 Task: Compose an email using the 'Lunch?' template and send it to a specified recipient.
Action: Mouse pressed left at (36, 54)
Screenshot: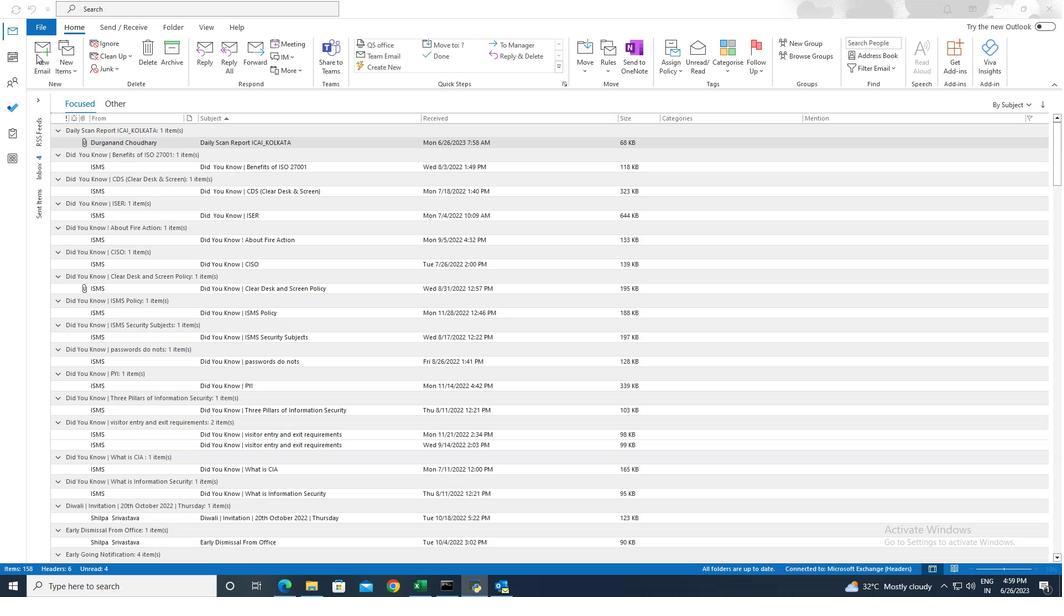 
Action: Mouse pressed left at (36, 54)
Screenshot: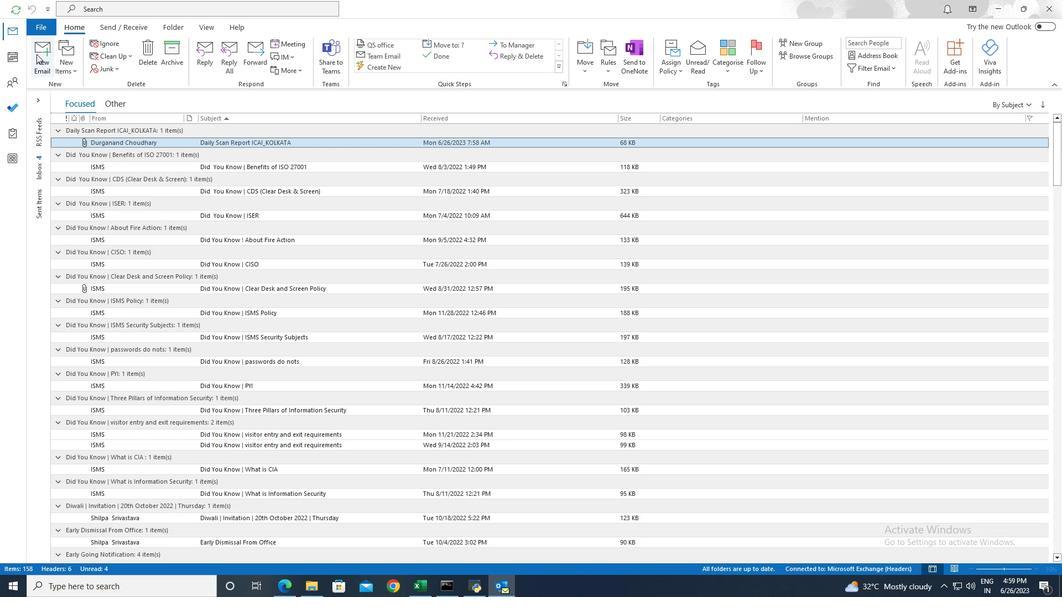 
Action: Mouse moved to (112, 153)
Screenshot: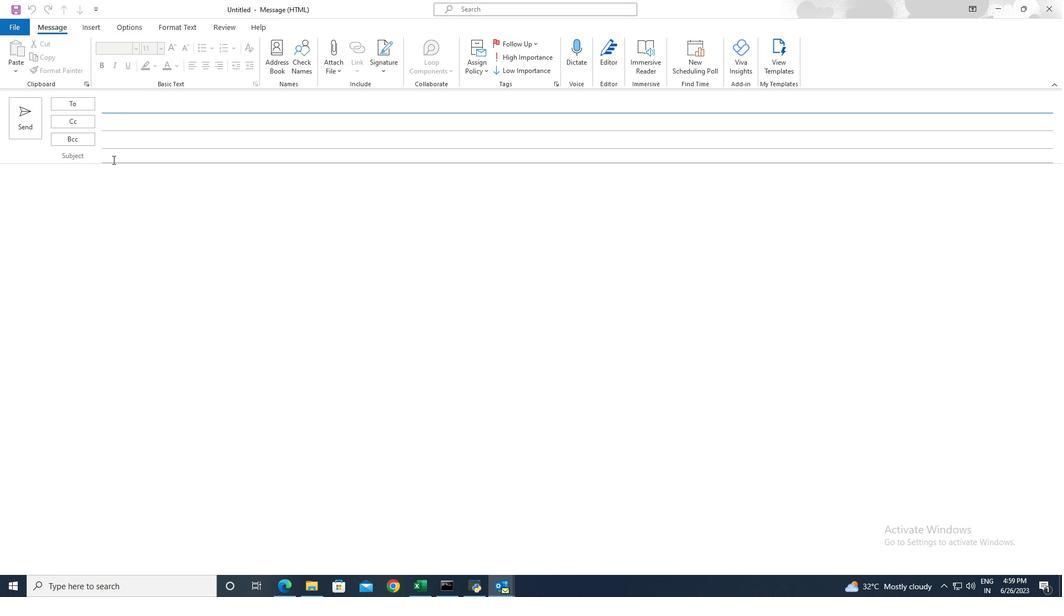 
Action: Mouse pressed left at (112, 153)
Screenshot: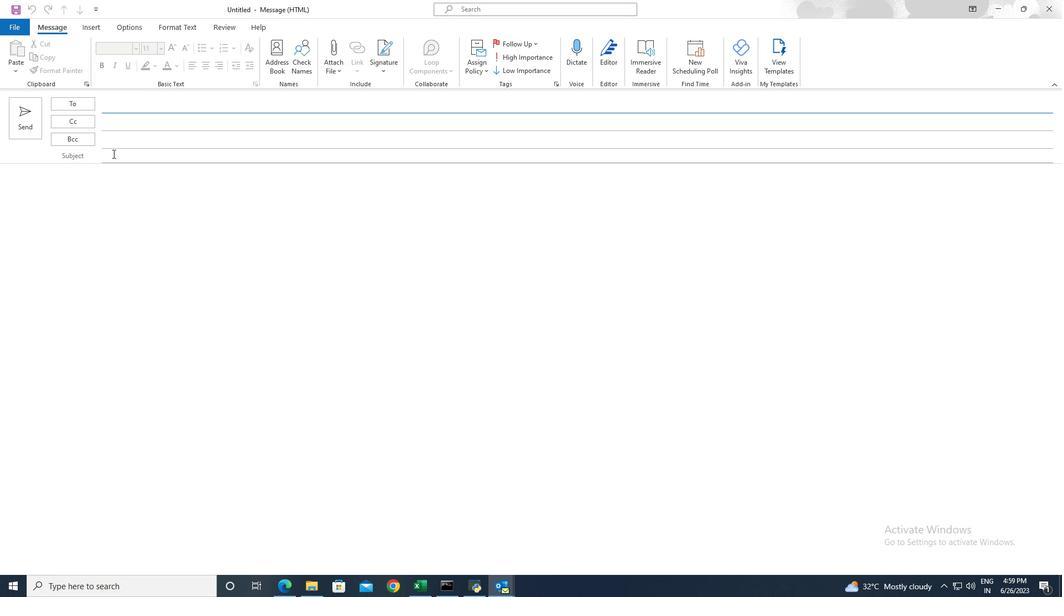 
Action: Key pressed <Key.shift>Hello
Screenshot: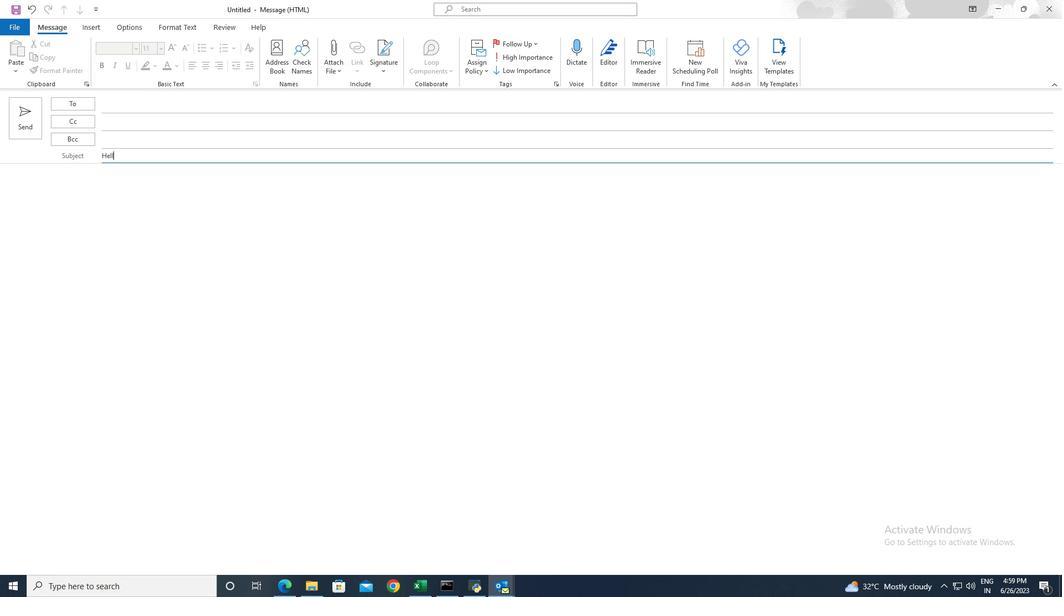 
Action: Mouse moved to (173, 179)
Screenshot: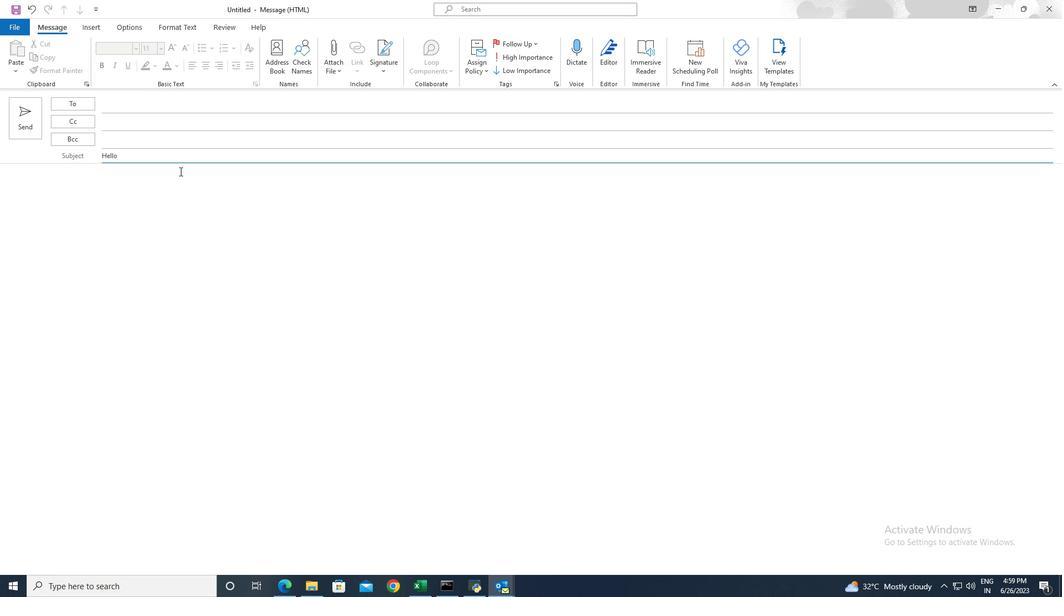 
Action: Mouse pressed left at (173, 179)
Screenshot: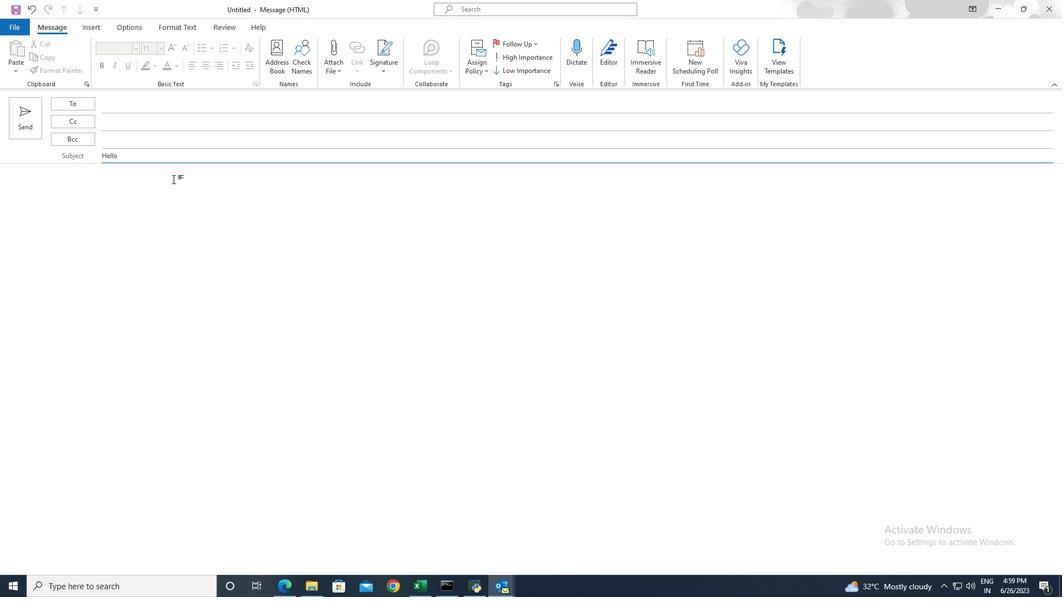 
Action: Key pressed <Key.shift>How<Key.space>are<Key.space>you<Key.space>
Screenshot: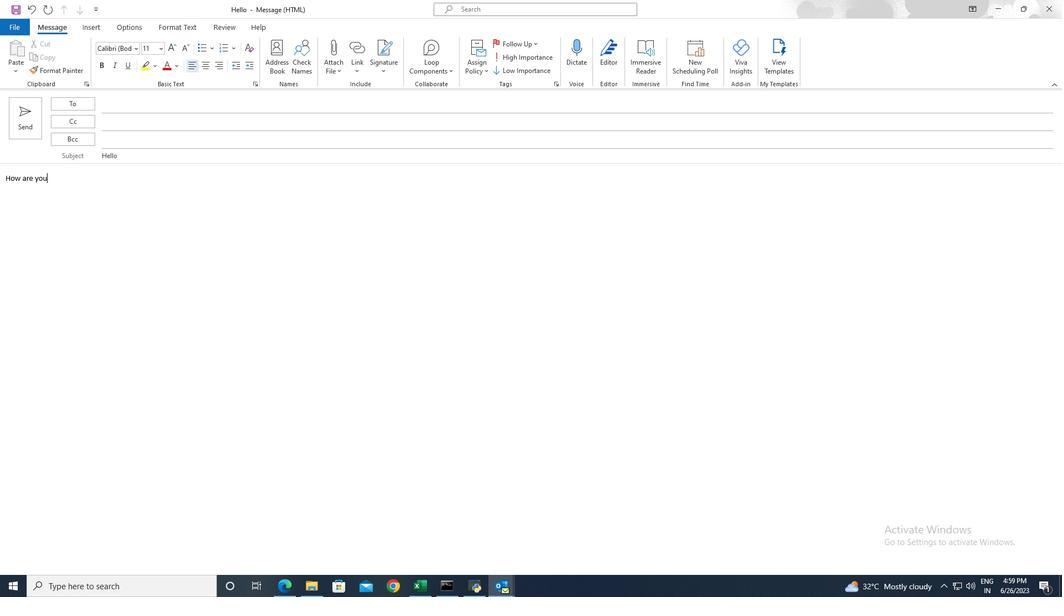 
Action: Mouse moved to (769, 56)
Screenshot: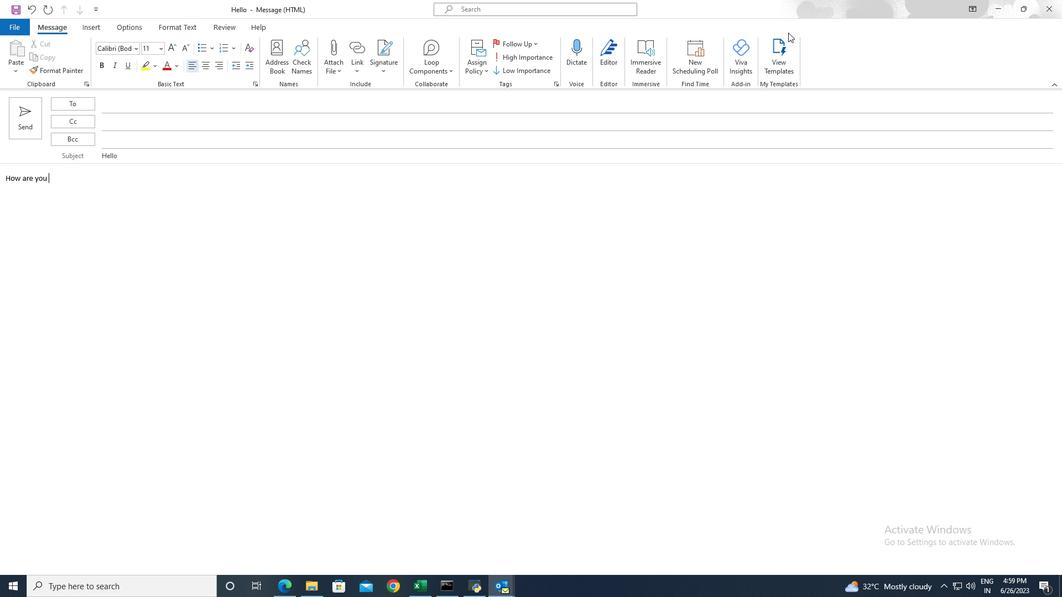 
Action: Mouse pressed left at (769, 56)
Screenshot: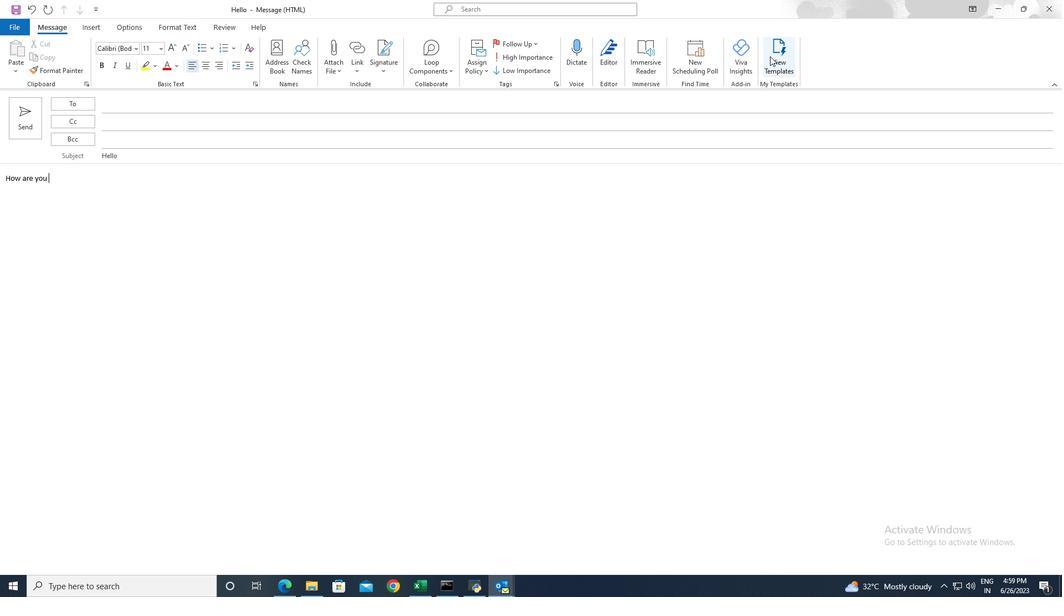 
Action: Mouse moved to (965, 188)
Screenshot: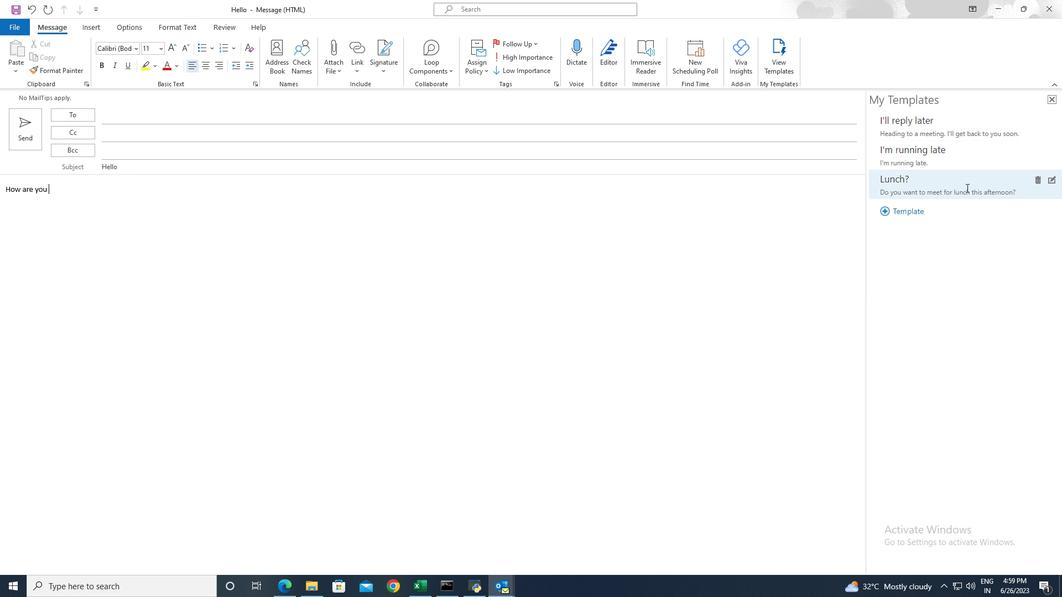 
Action: Mouse pressed left at (965, 188)
Screenshot: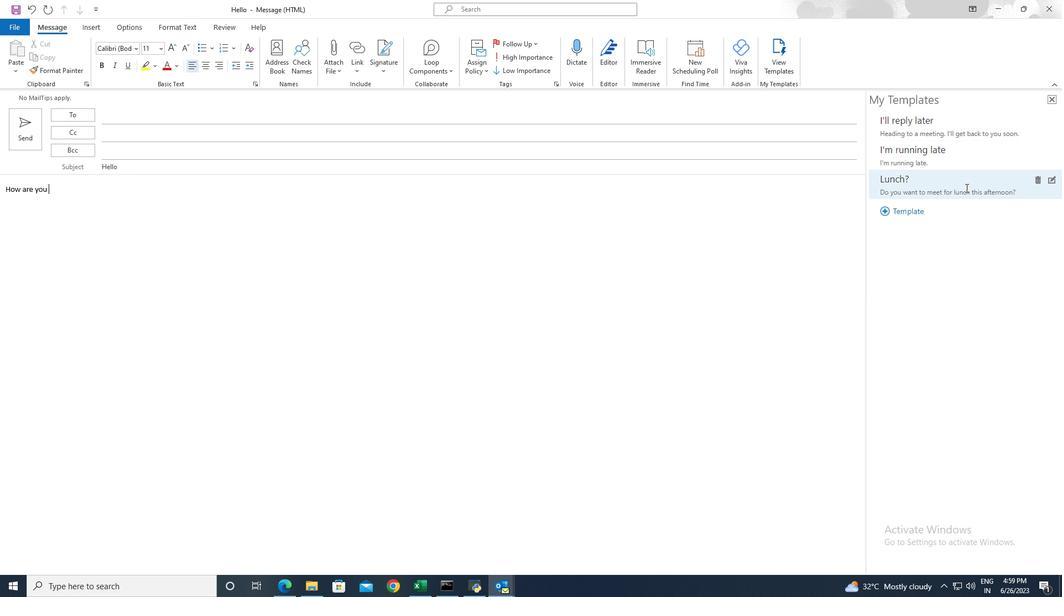 
Action: Mouse moved to (207, 25)
Screenshot: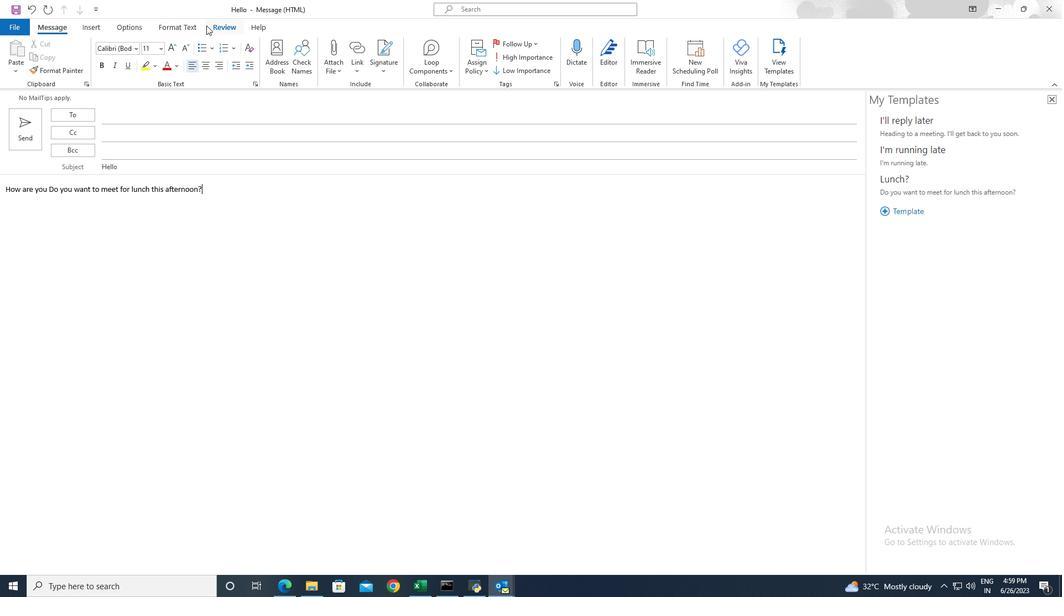 
Action: Mouse pressed left at (207, 25)
Screenshot: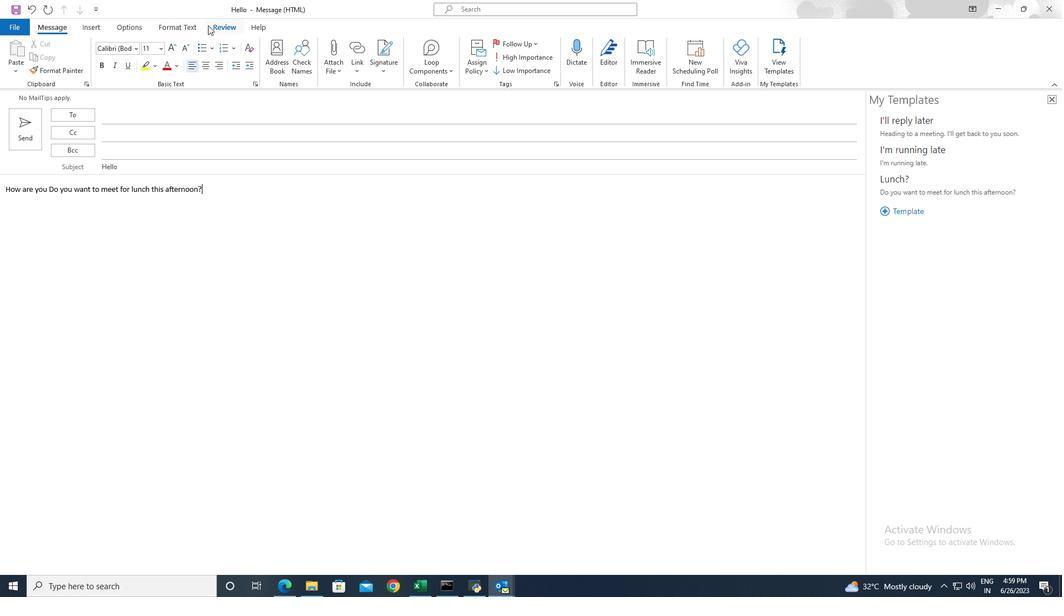 
Action: Mouse moved to (181, 65)
Screenshot: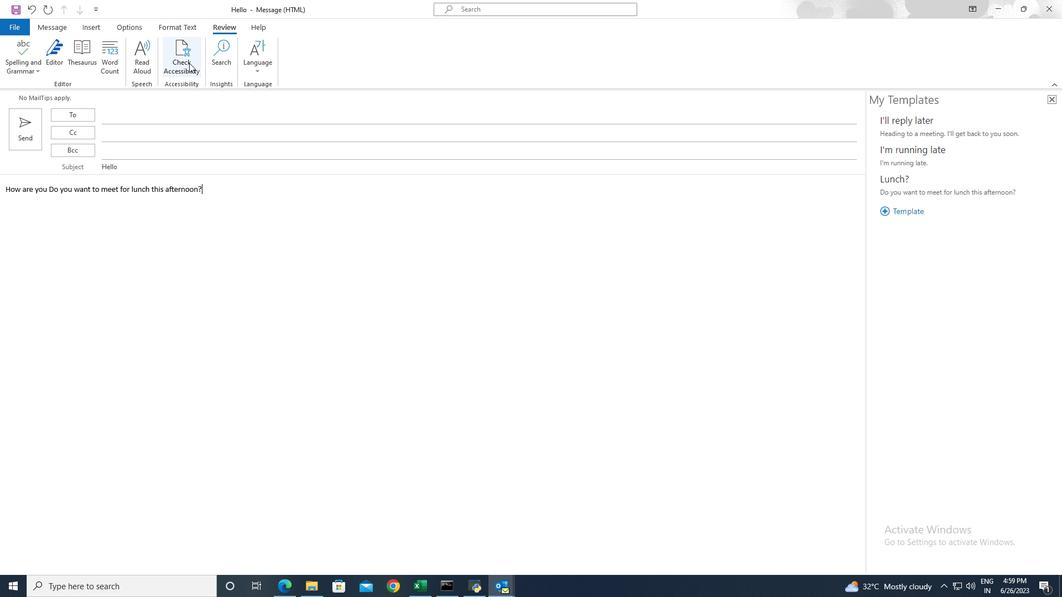 
Action: Mouse pressed left at (181, 65)
Screenshot: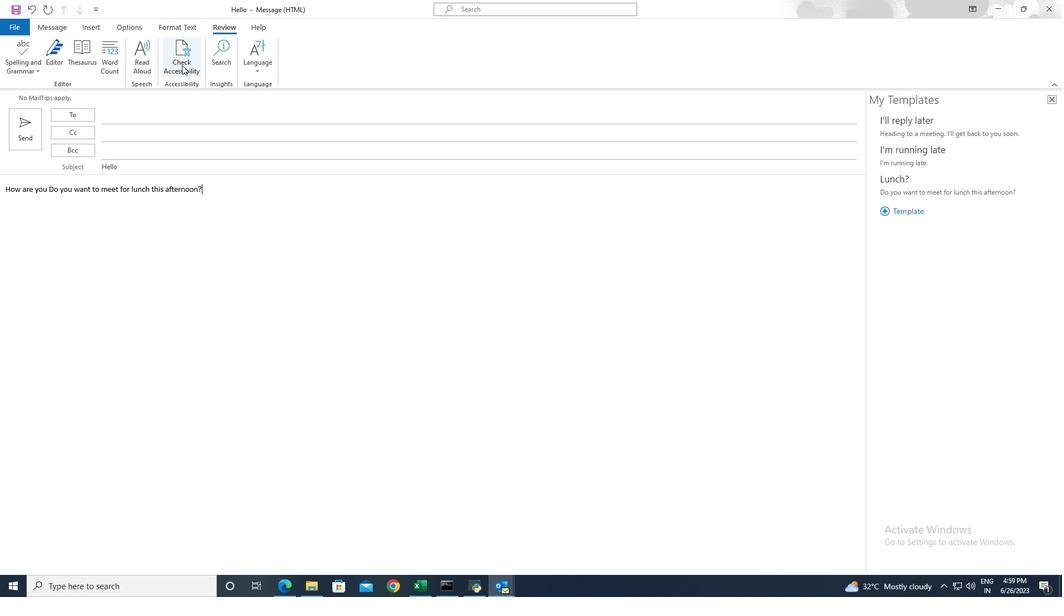 
Action: Mouse moved to (105, 110)
Screenshot: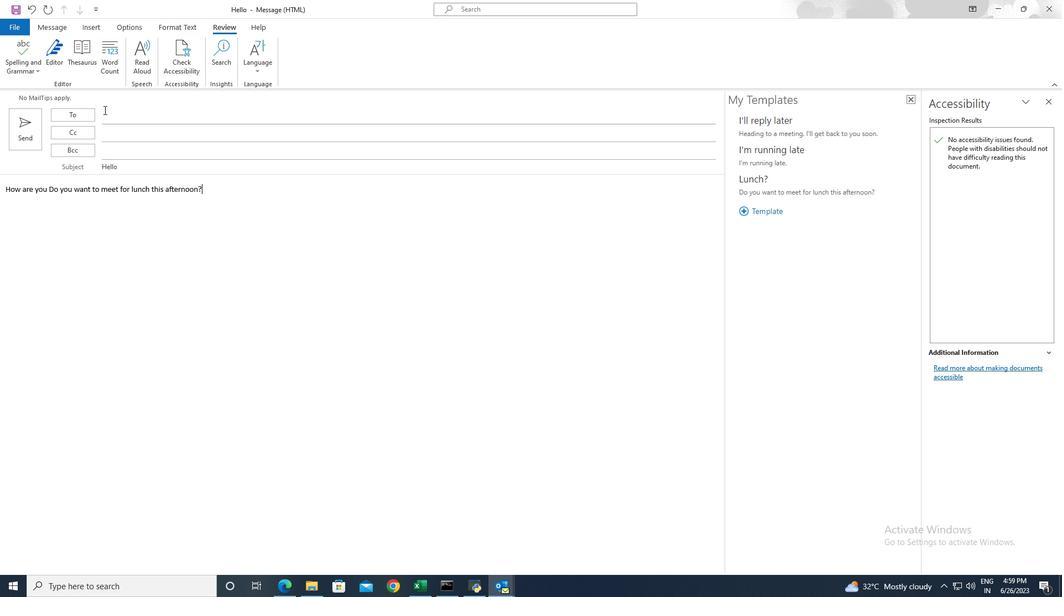 
Action: Mouse pressed left at (105, 110)
Screenshot: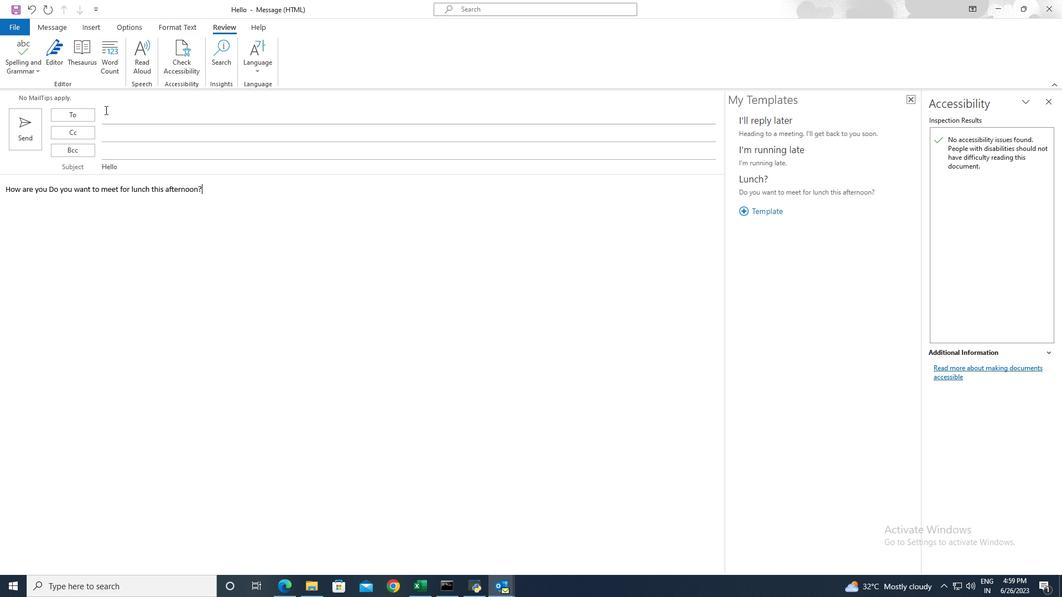 
Action: Key pressed itach
Screenshot: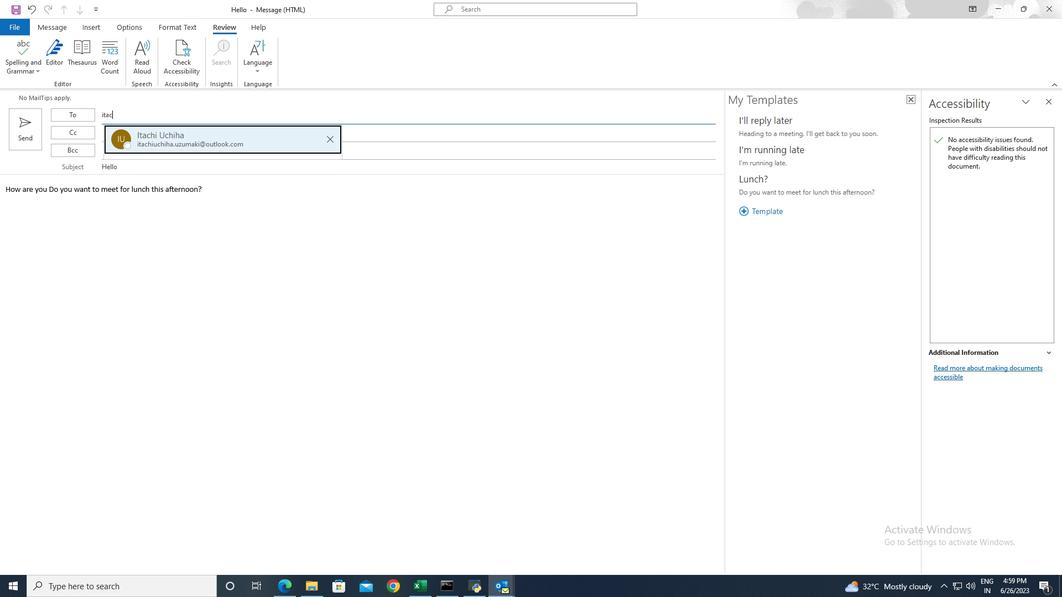 
Action: Mouse moved to (144, 138)
Screenshot: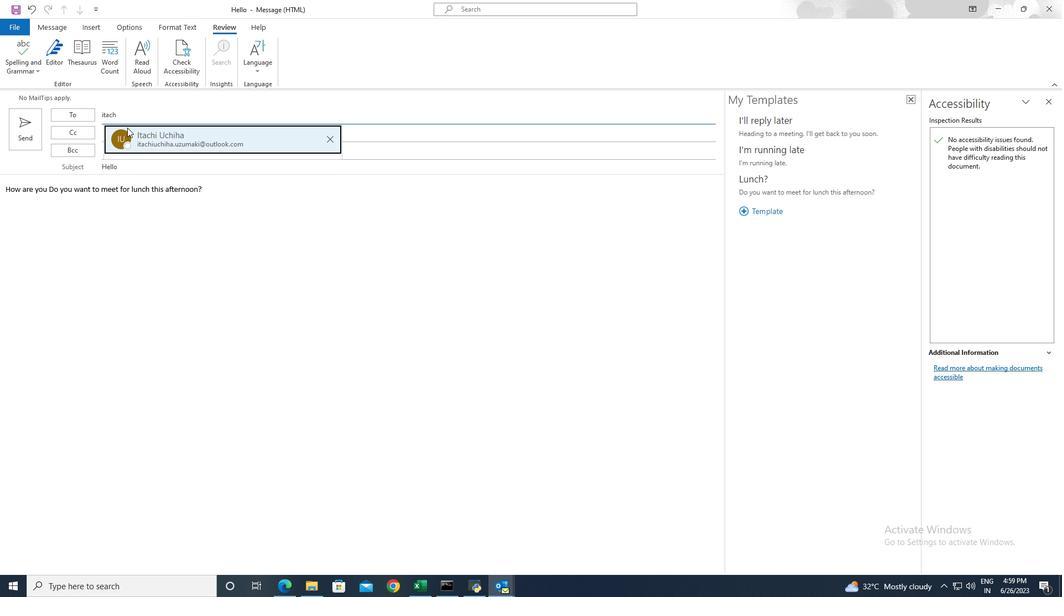 
Action: Mouse pressed left at (144, 138)
Screenshot: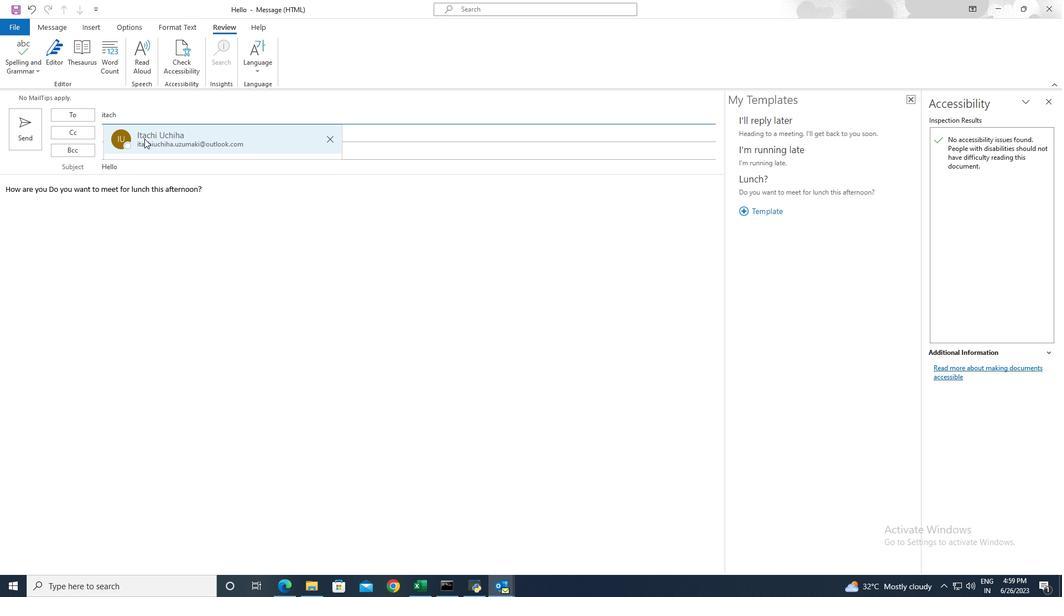 
Action: Mouse moved to (25, 120)
Screenshot: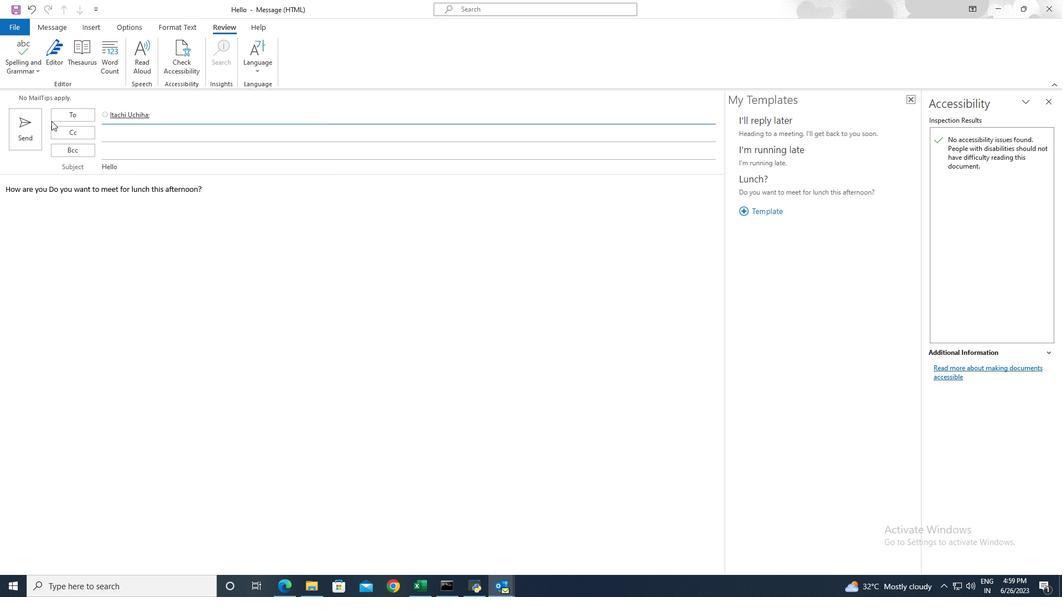 
Action: Mouse pressed left at (25, 120)
Screenshot: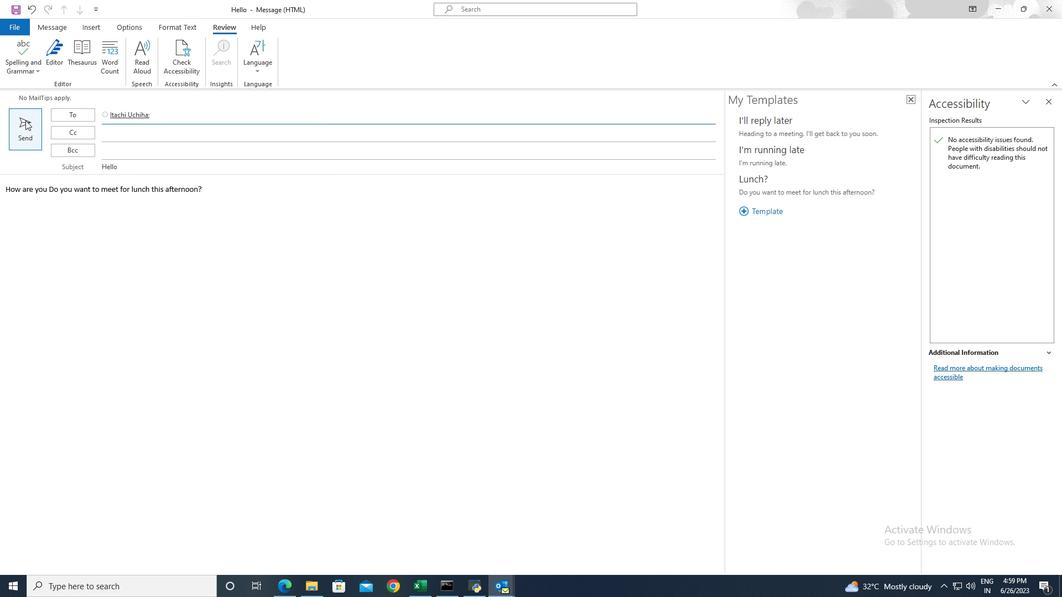 
